 Task: Create a sub task Gather and Analyse Requirements for the task  Implement a new digital asset management (DAM) system for a company in the project AgileEdge , assign it to team member softage.5@softage.net and update the status of the sub task to  Off Track , set the priority of the sub task to High
Action: Mouse moved to (67, 467)
Screenshot: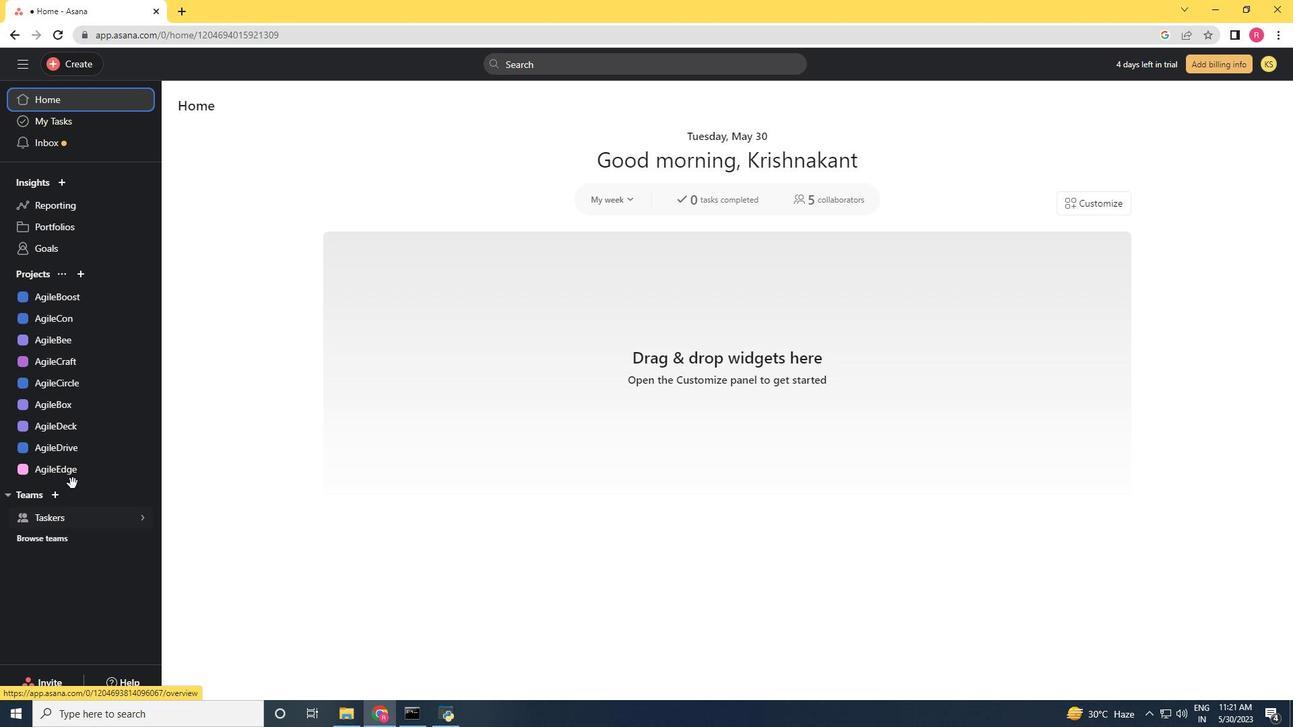 
Action: Mouse pressed left at (67, 467)
Screenshot: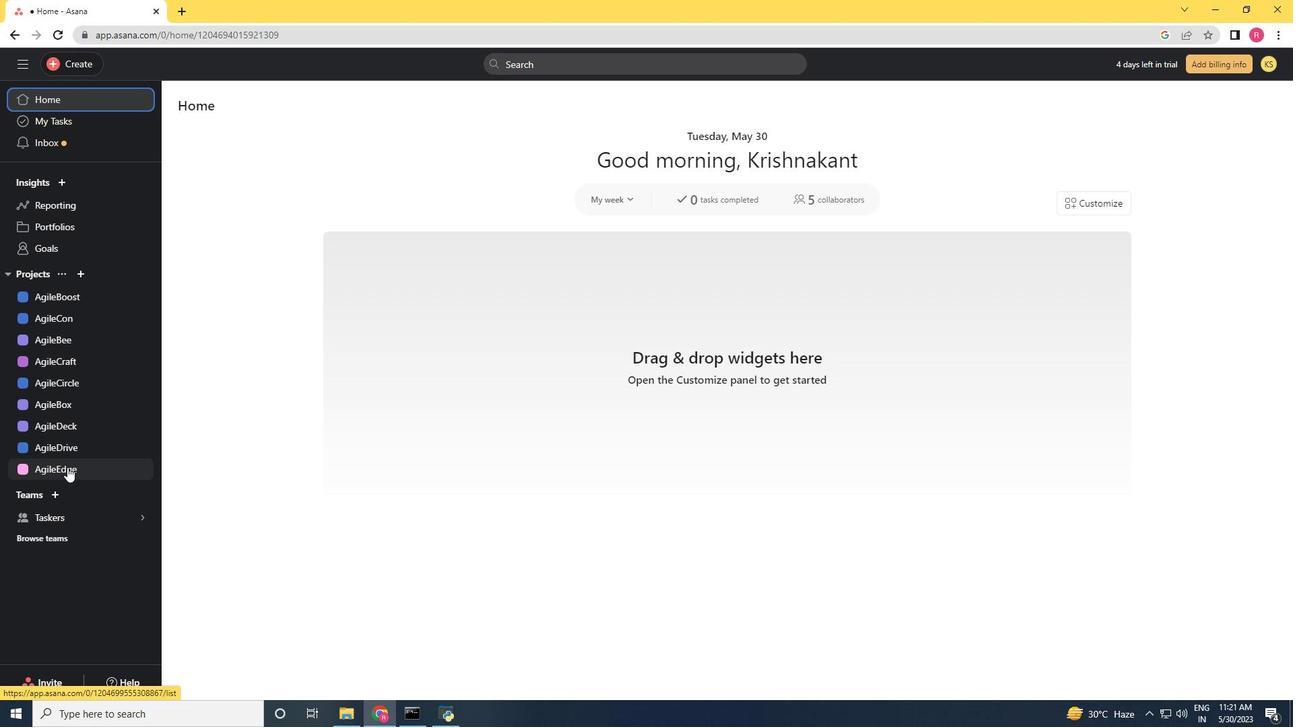 
Action: Mouse moved to (568, 296)
Screenshot: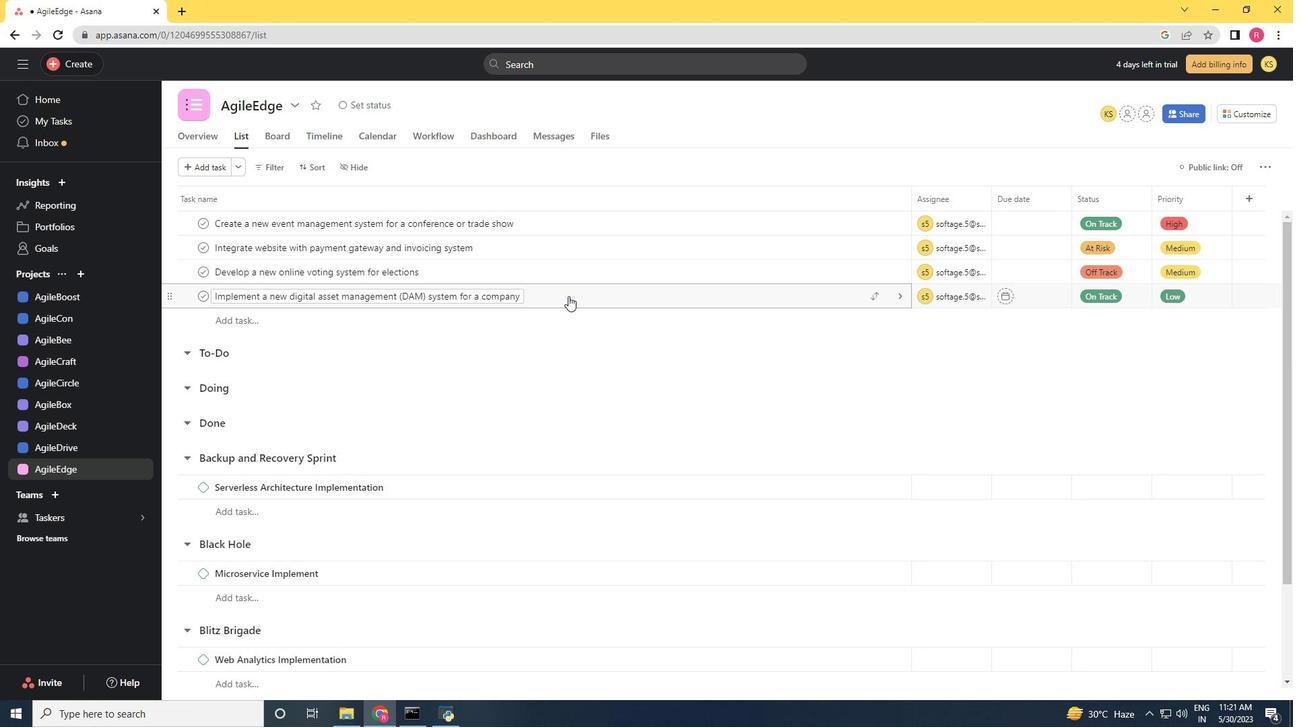 
Action: Mouse pressed left at (568, 296)
Screenshot: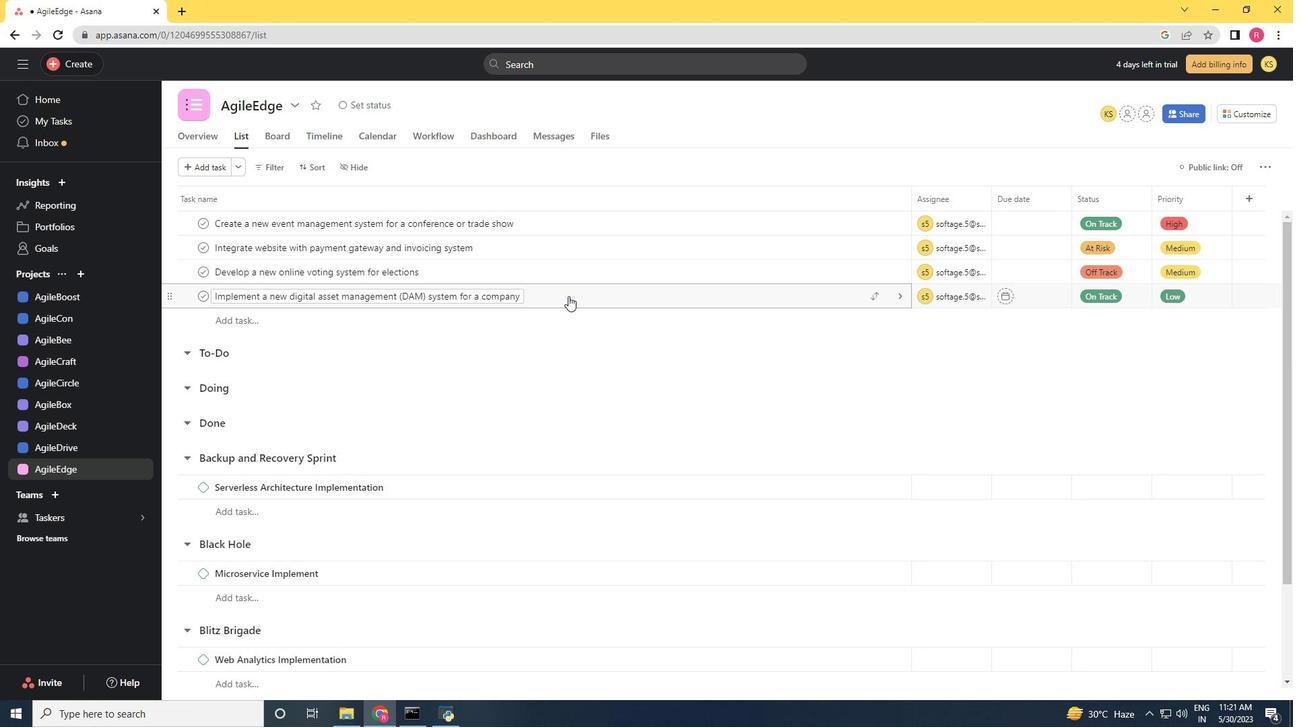 
Action: Mouse moved to (990, 416)
Screenshot: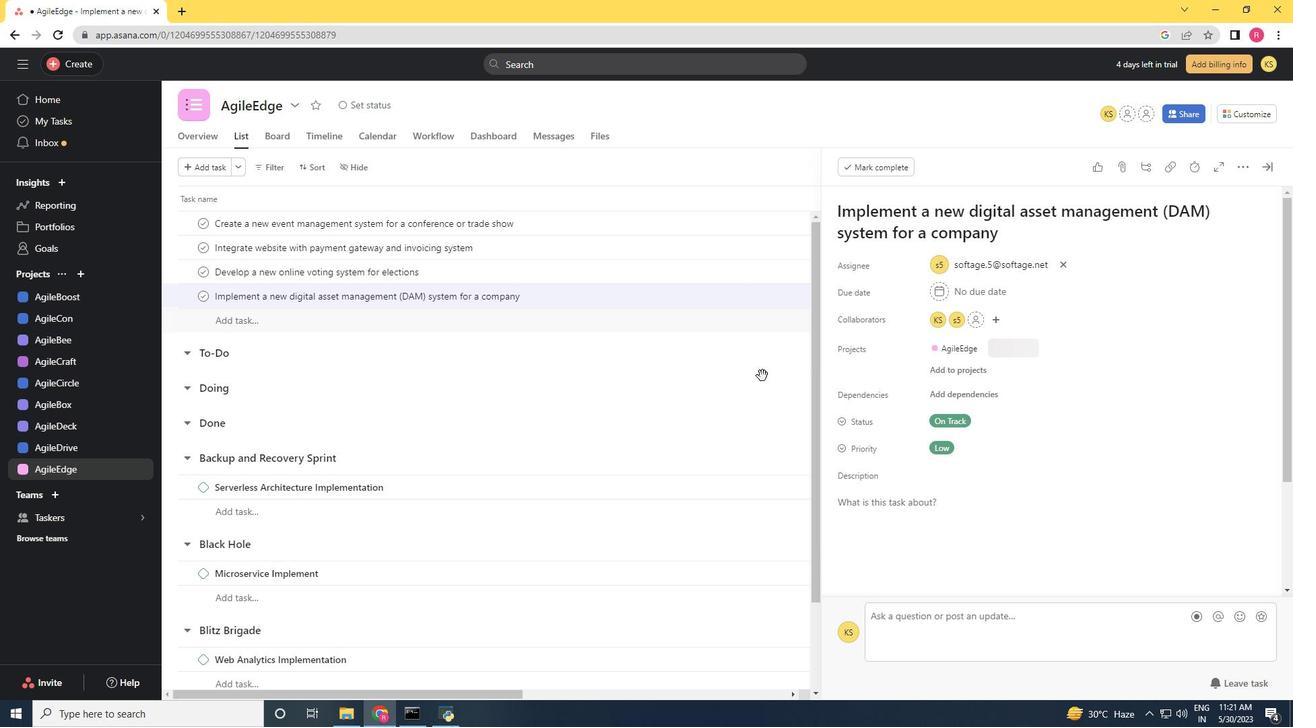 
Action: Mouse scrolled (990, 416) with delta (0, 0)
Screenshot: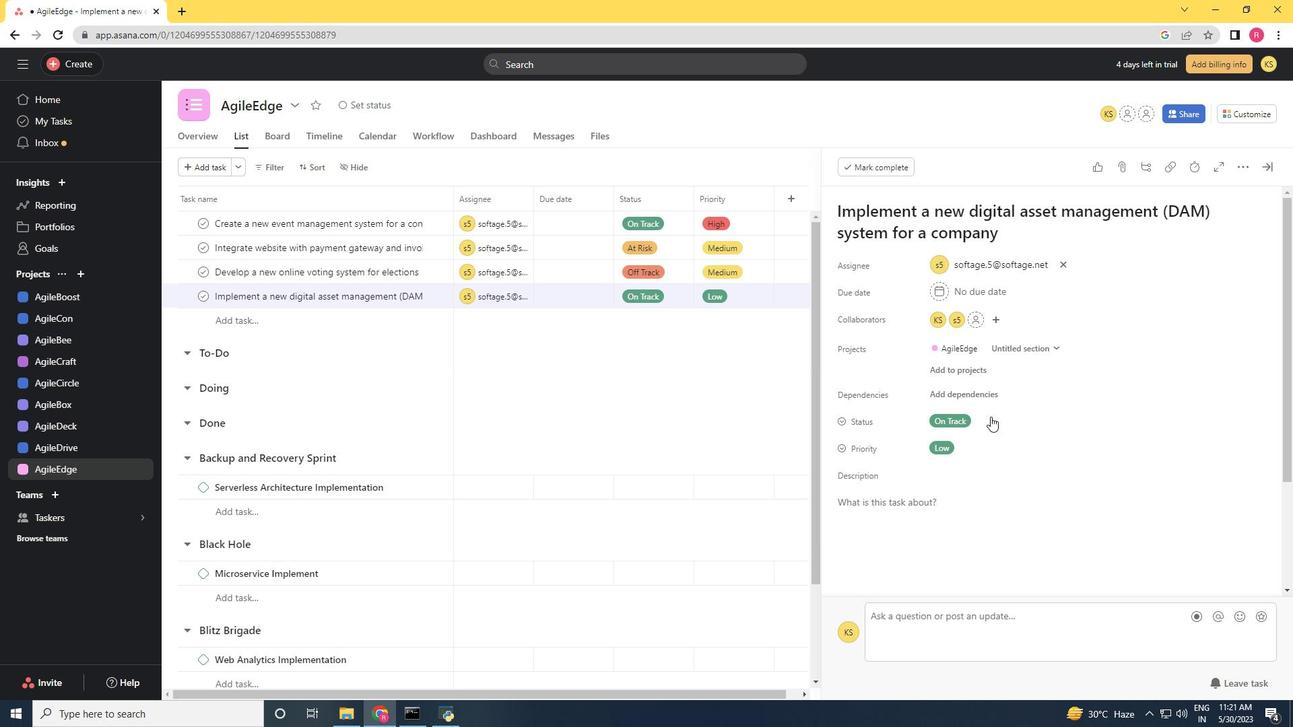 
Action: Mouse scrolled (990, 416) with delta (0, 0)
Screenshot: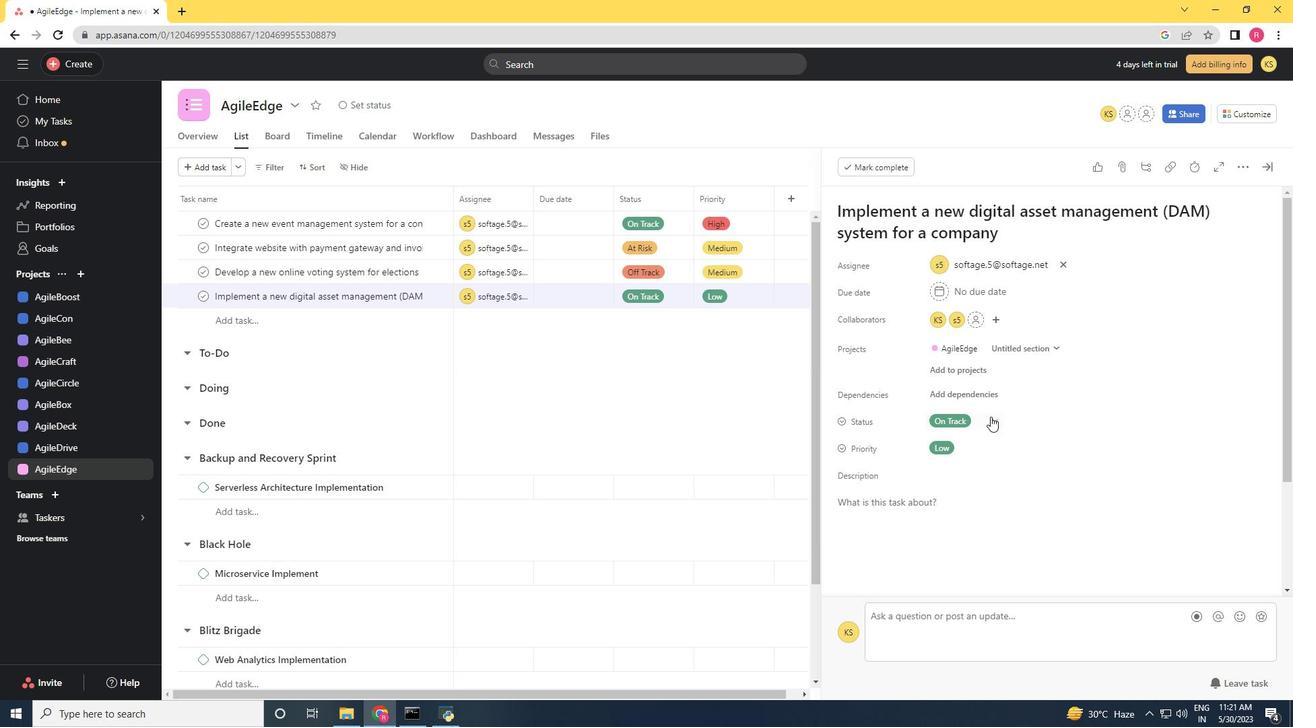 
Action: Mouse scrolled (990, 416) with delta (0, 0)
Screenshot: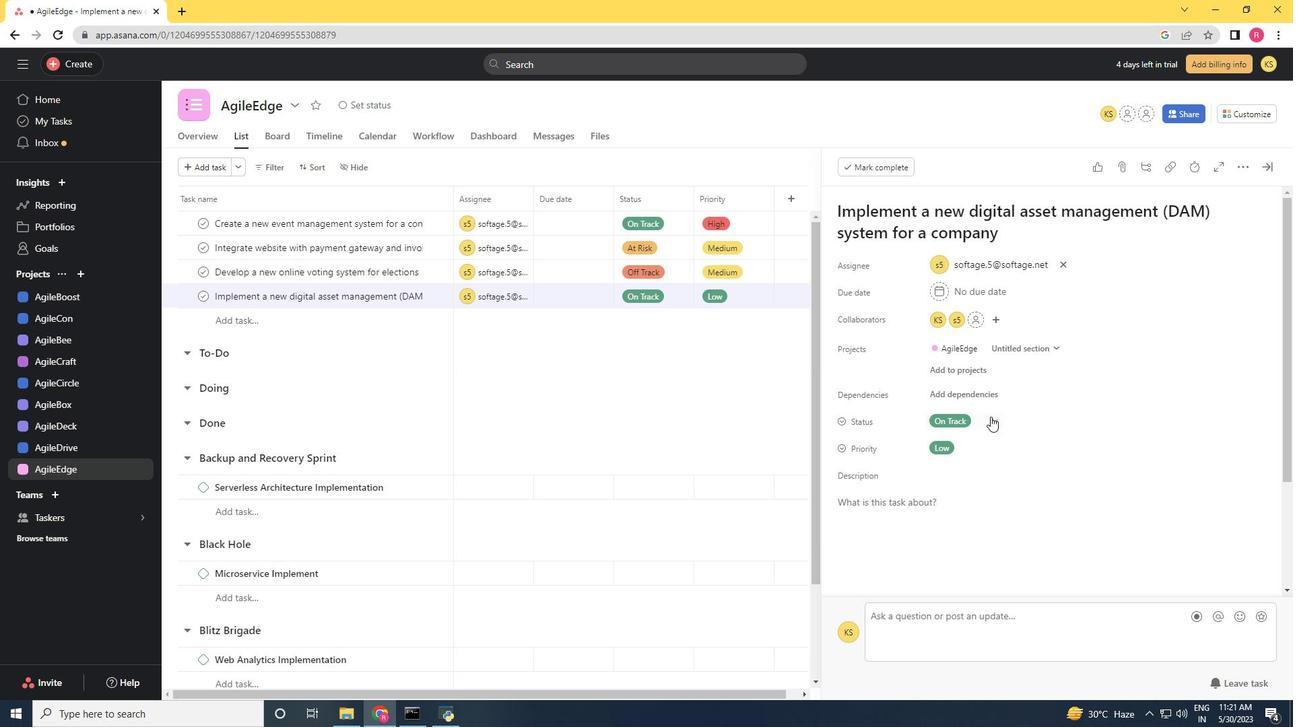 
Action: Mouse scrolled (990, 416) with delta (0, 0)
Screenshot: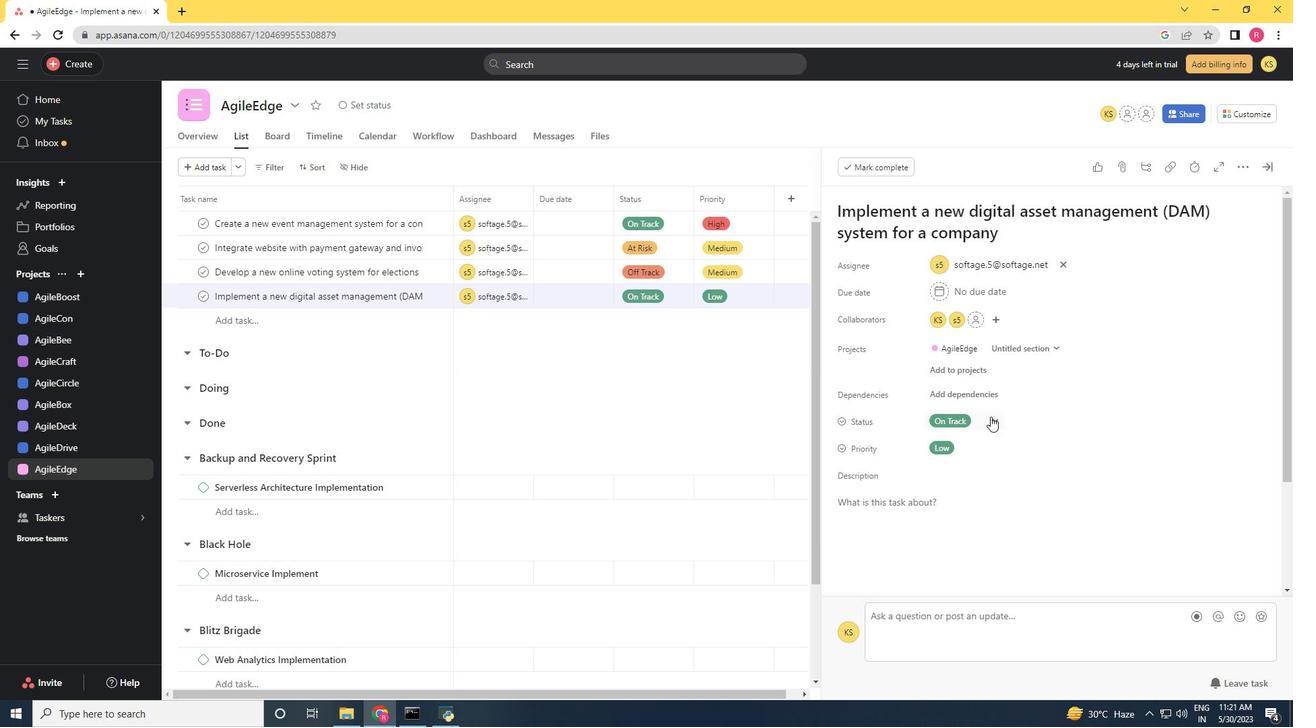 
Action: Mouse moved to (878, 485)
Screenshot: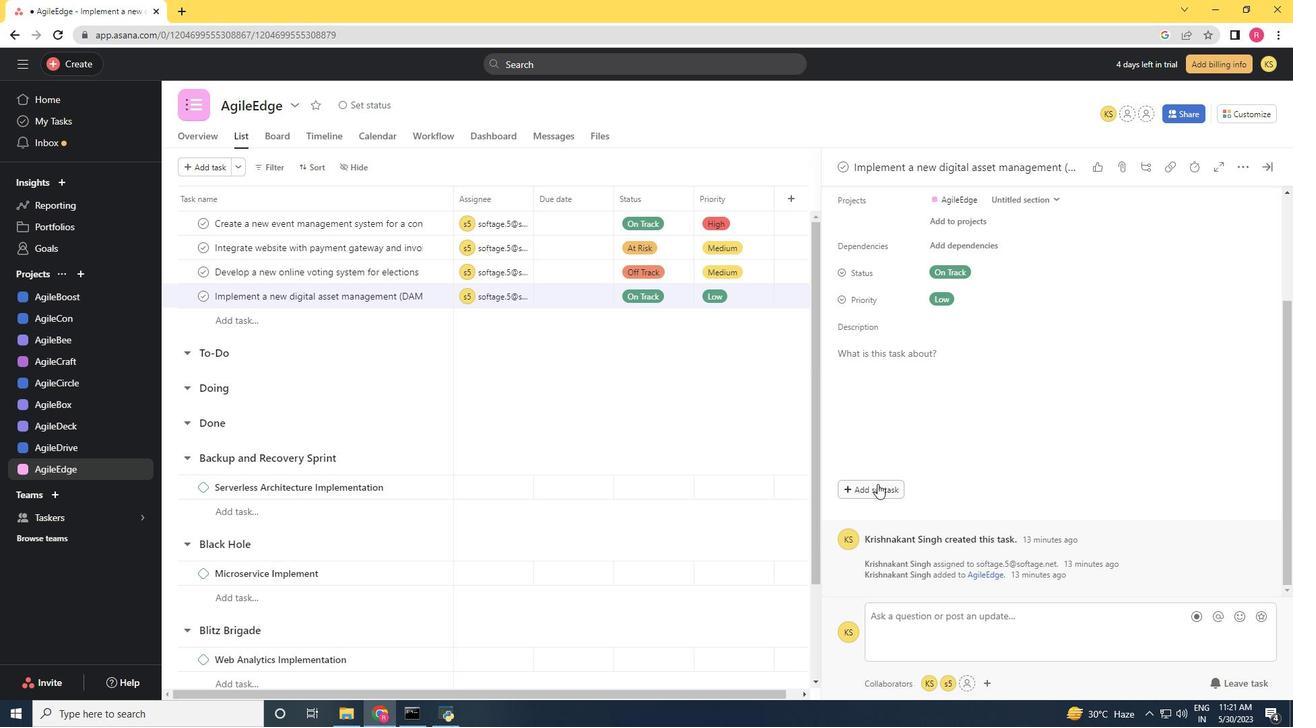 
Action: Mouse pressed left at (878, 485)
Screenshot: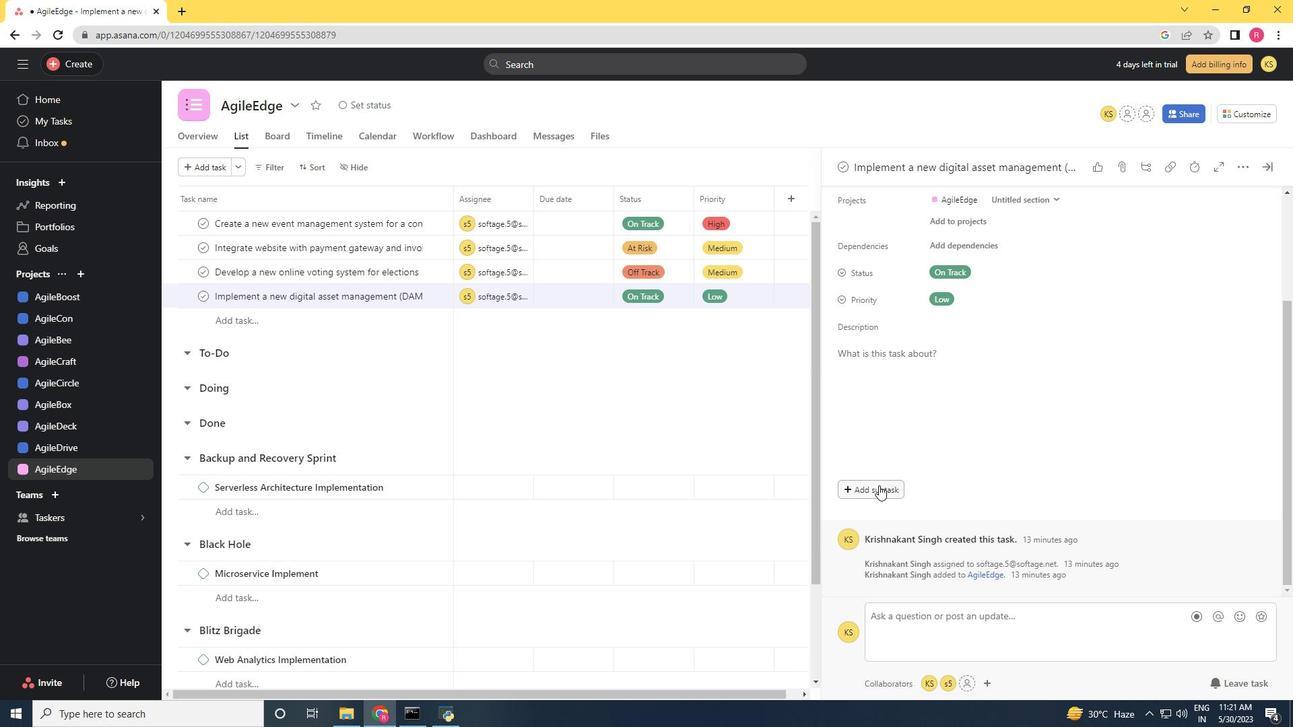 
Action: Key pressed <Key.shift><Key.shift><Key.shift><Key.shift><Key.shift><Key.shift>Gather<Key.space>and<Key.space><Key.shift>Analyse<Key.space><Key.shift>Req<Key.backspace>quirements<Key.space>
Screenshot: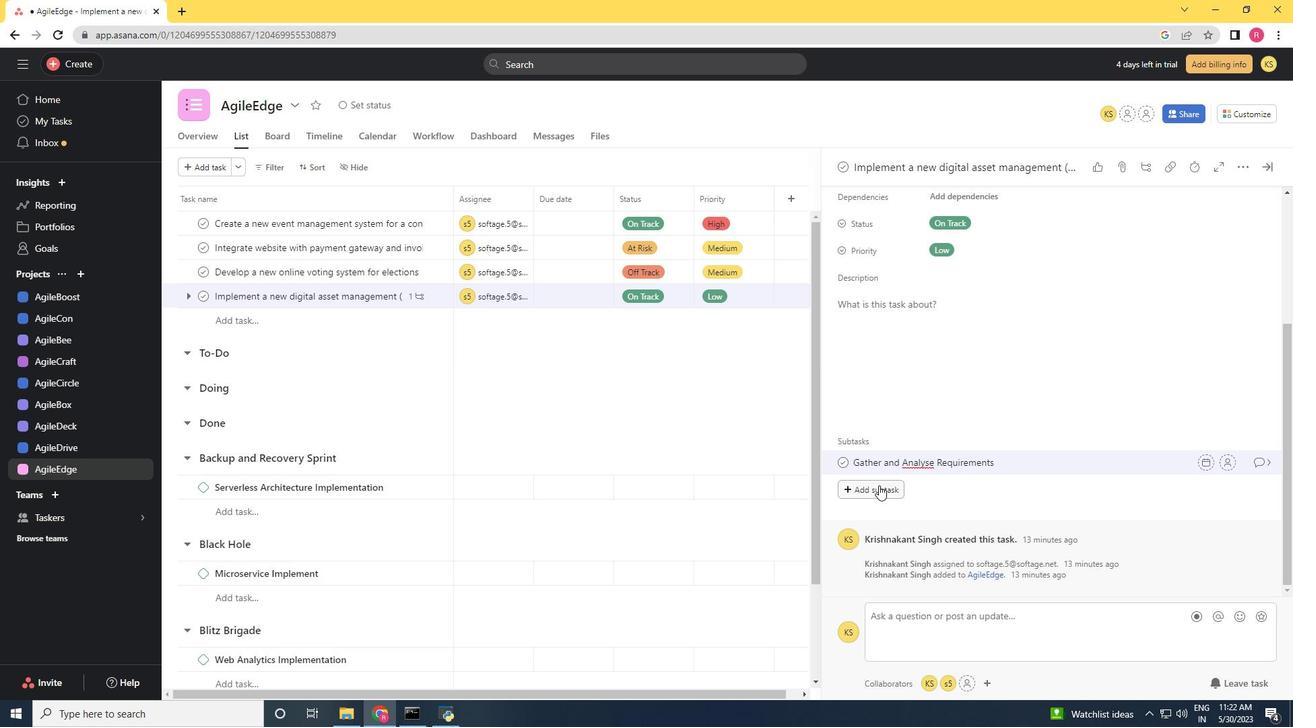 
Action: Mouse moved to (1230, 466)
Screenshot: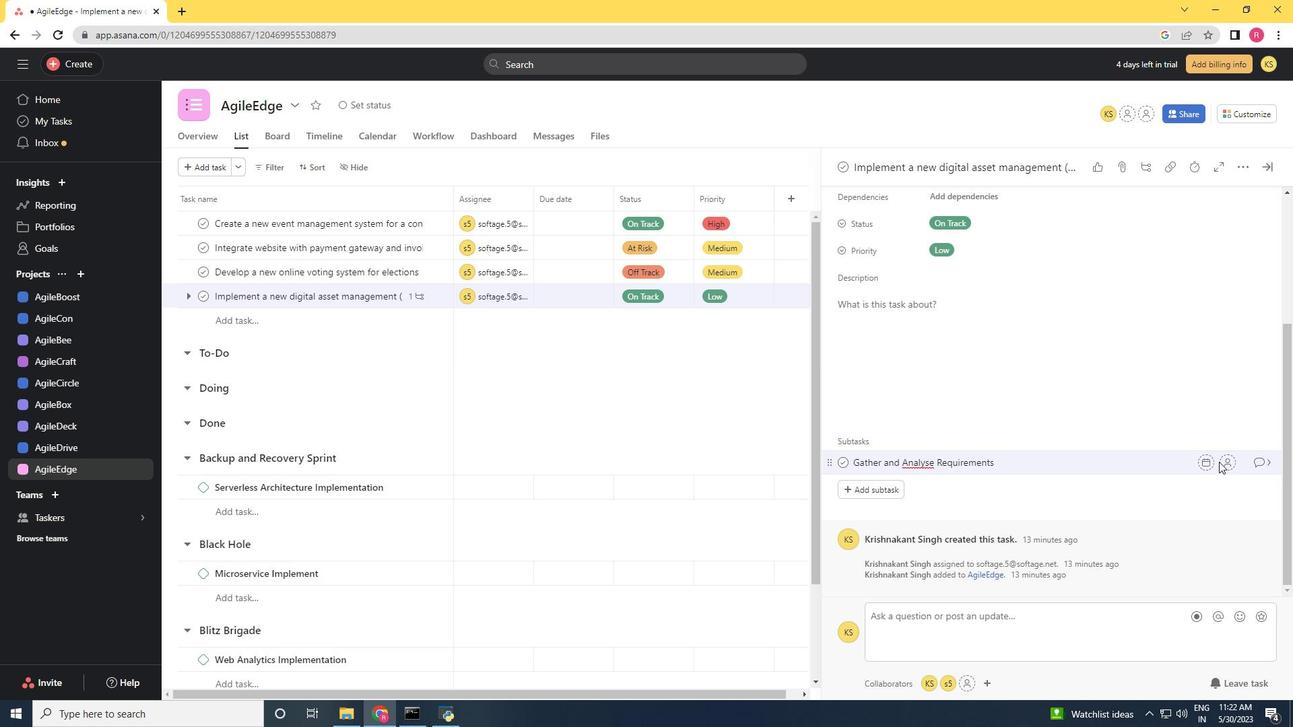 
Action: Mouse pressed left at (1230, 466)
Screenshot: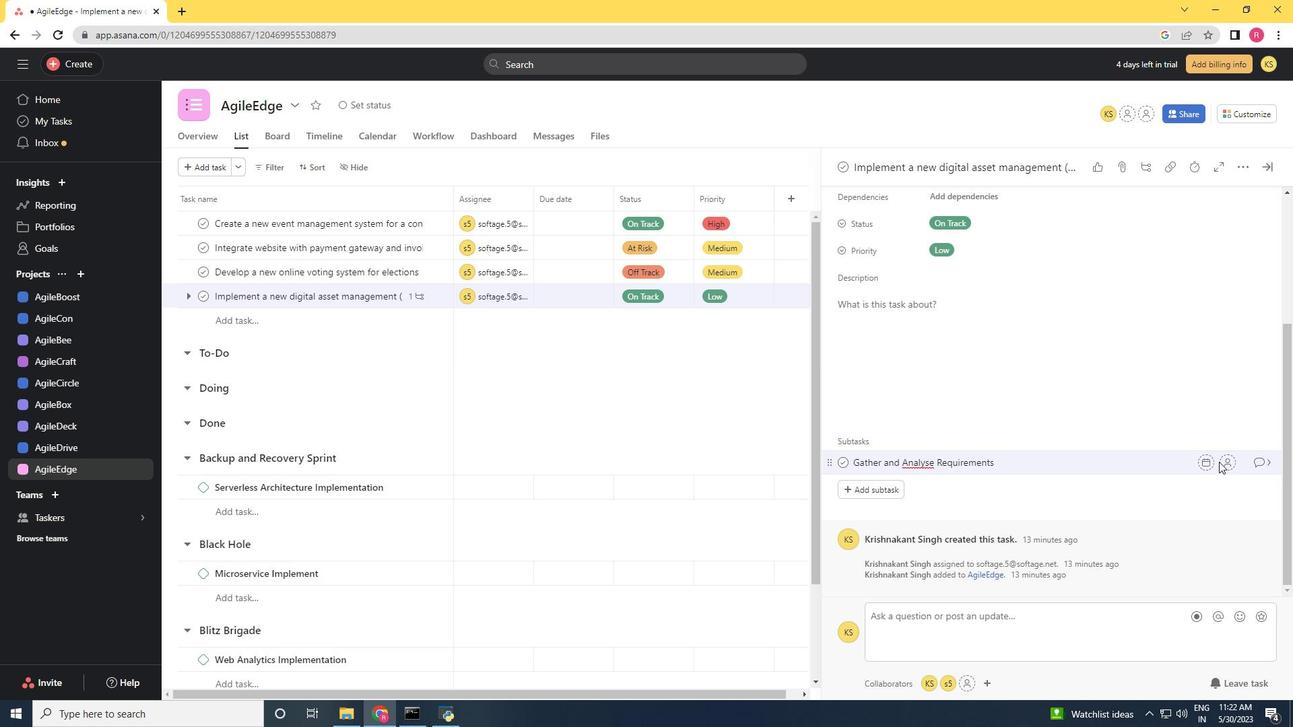 
Action: Mouse moved to (1230, 466)
Screenshot: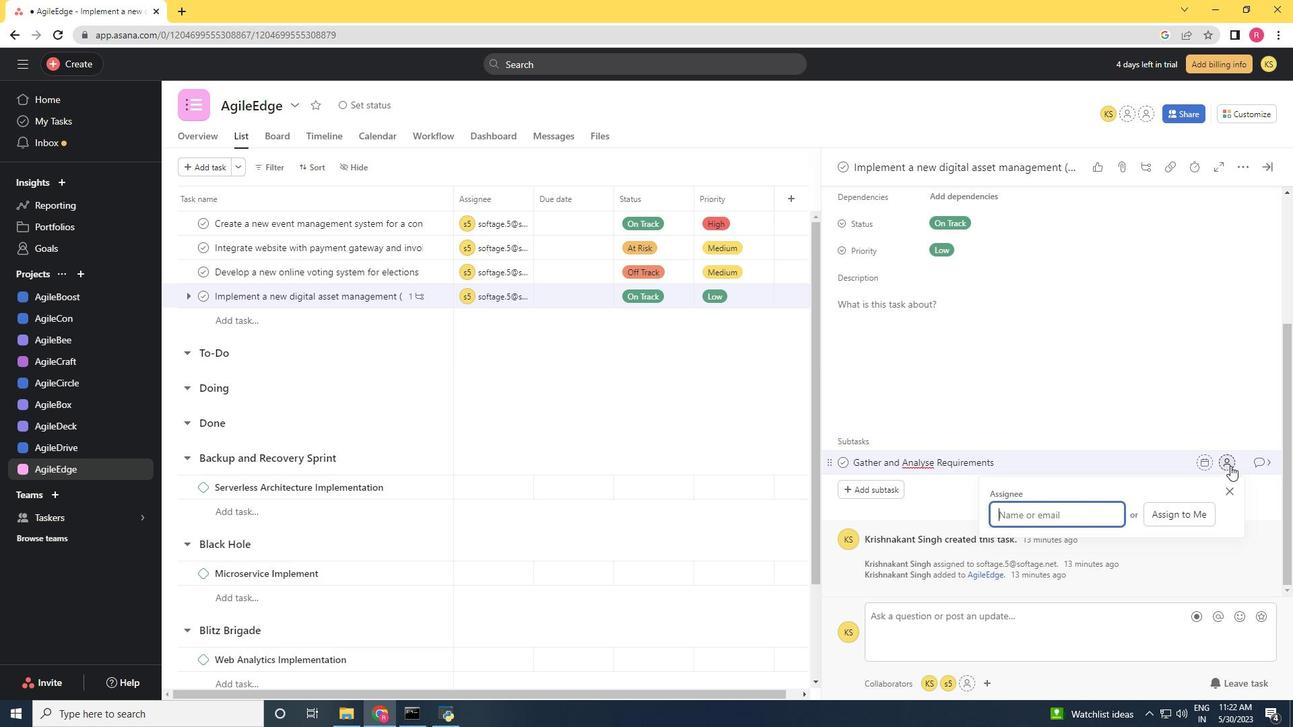 
Action: Key pressed softage.5<Key.shift>@softage.net
Screenshot: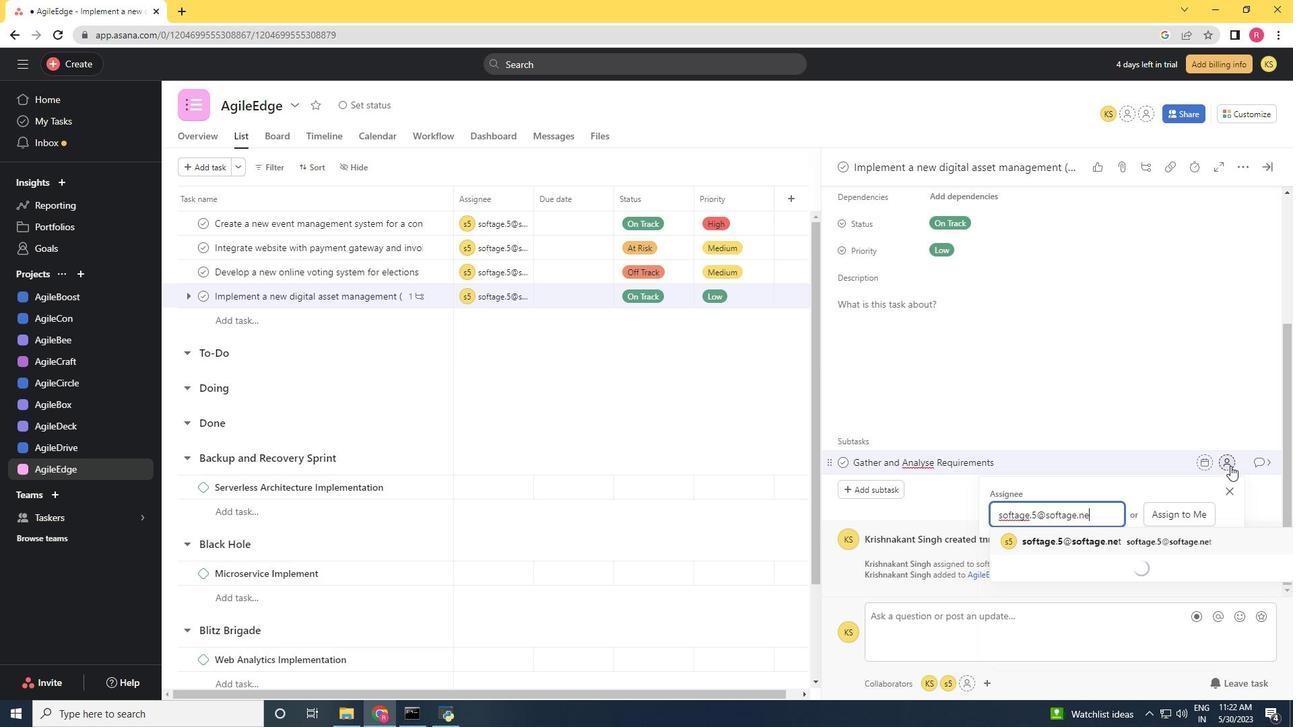 
Action: Mouse moved to (1085, 539)
Screenshot: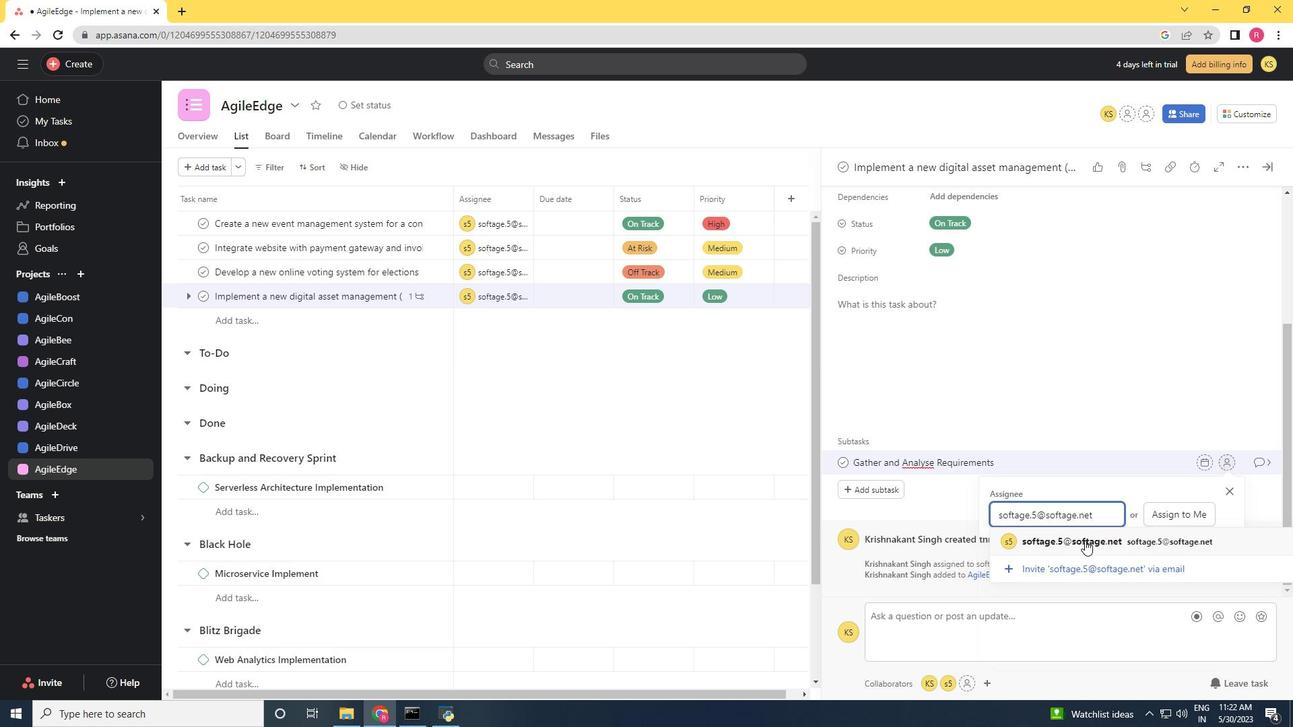 
Action: Mouse pressed left at (1085, 539)
Screenshot: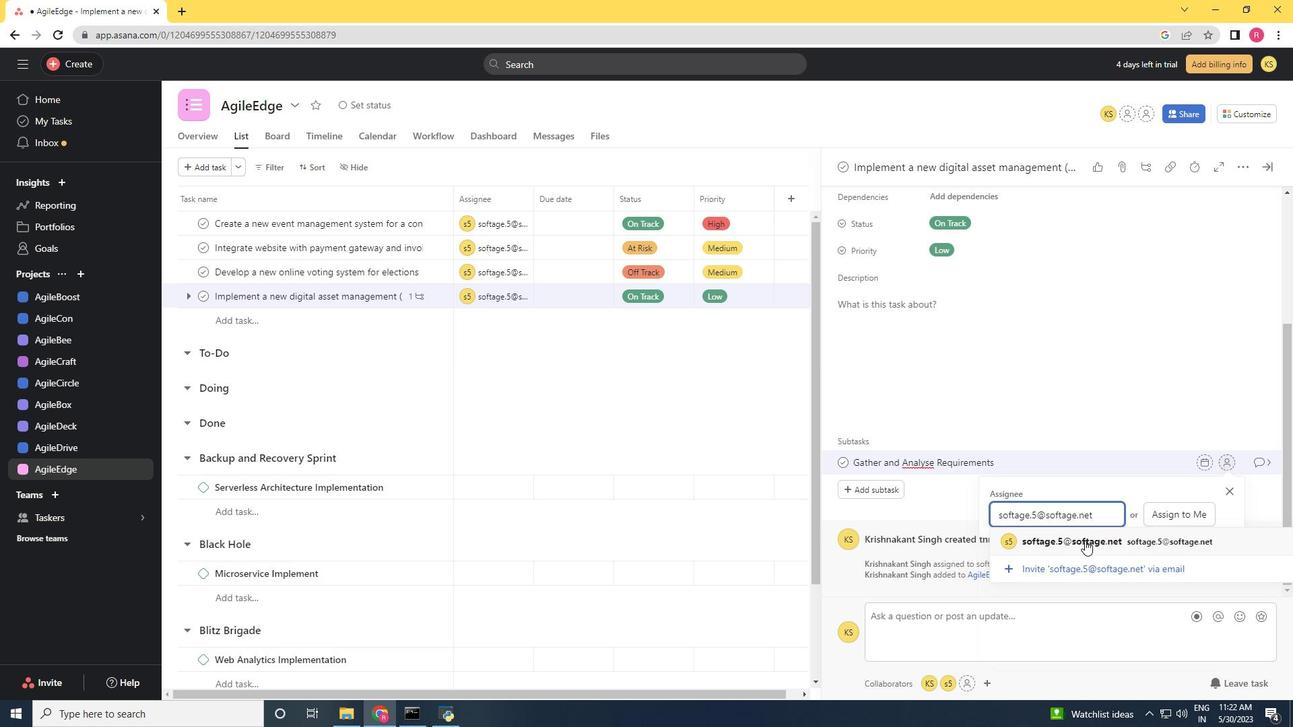 
Action: Mouse moved to (1260, 458)
Screenshot: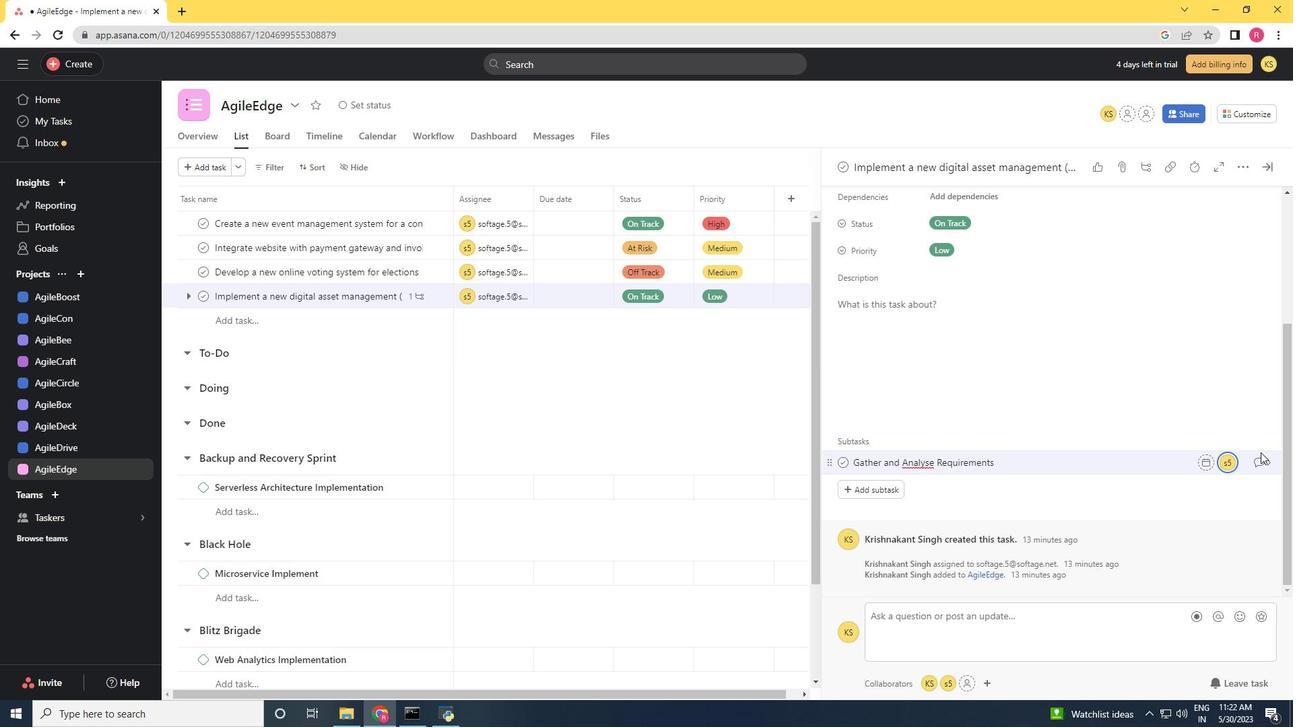 
Action: Mouse pressed left at (1260, 458)
Screenshot: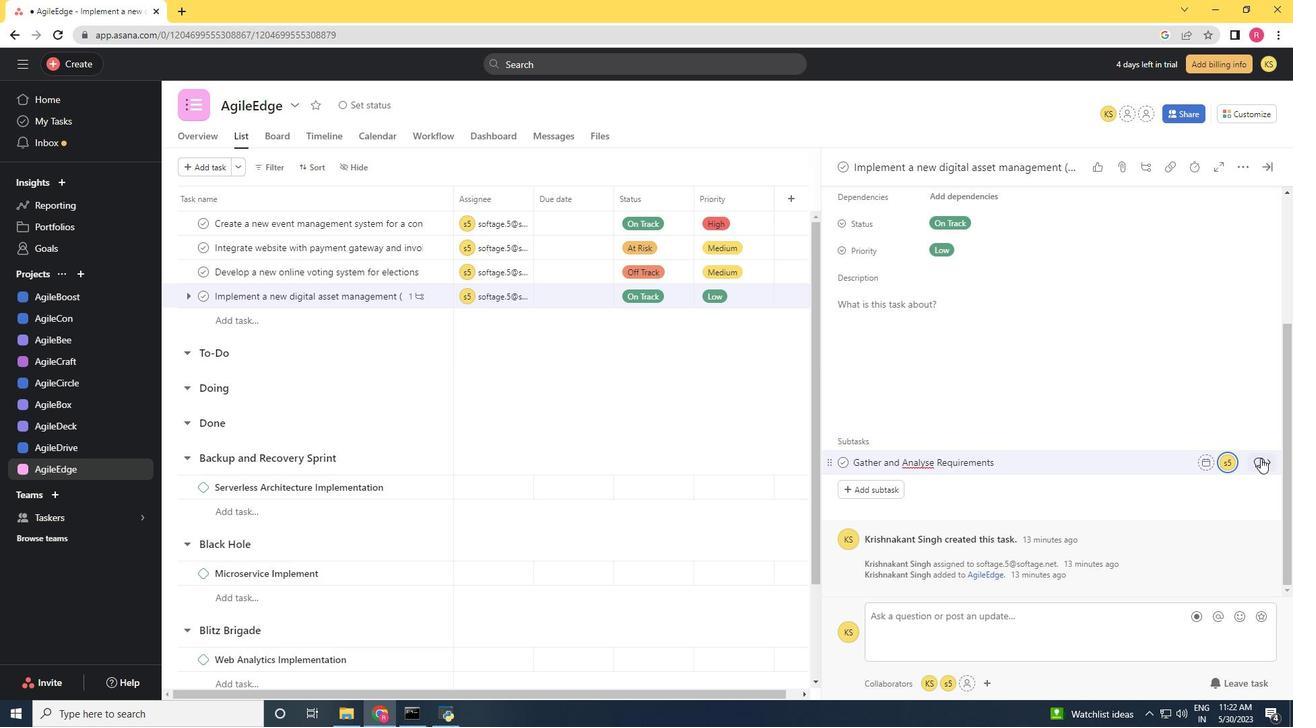 
Action: Mouse moved to (905, 383)
Screenshot: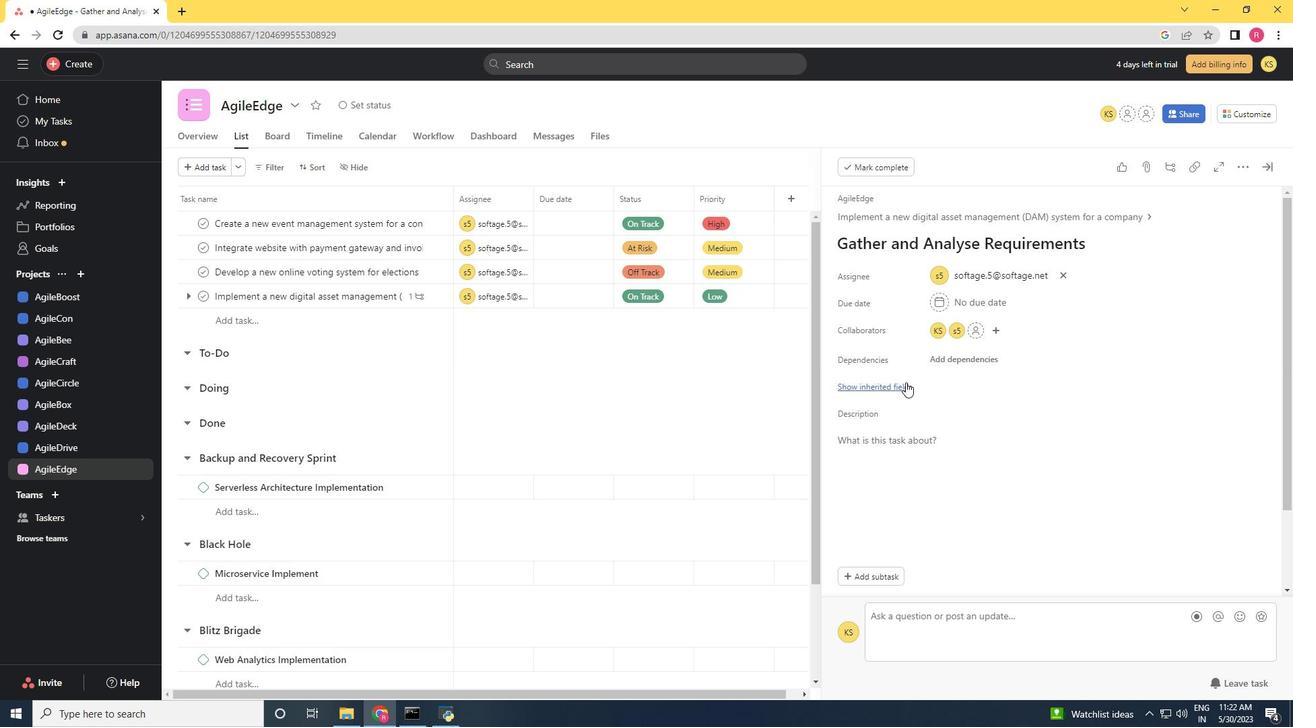 
Action: Mouse pressed left at (905, 383)
Screenshot: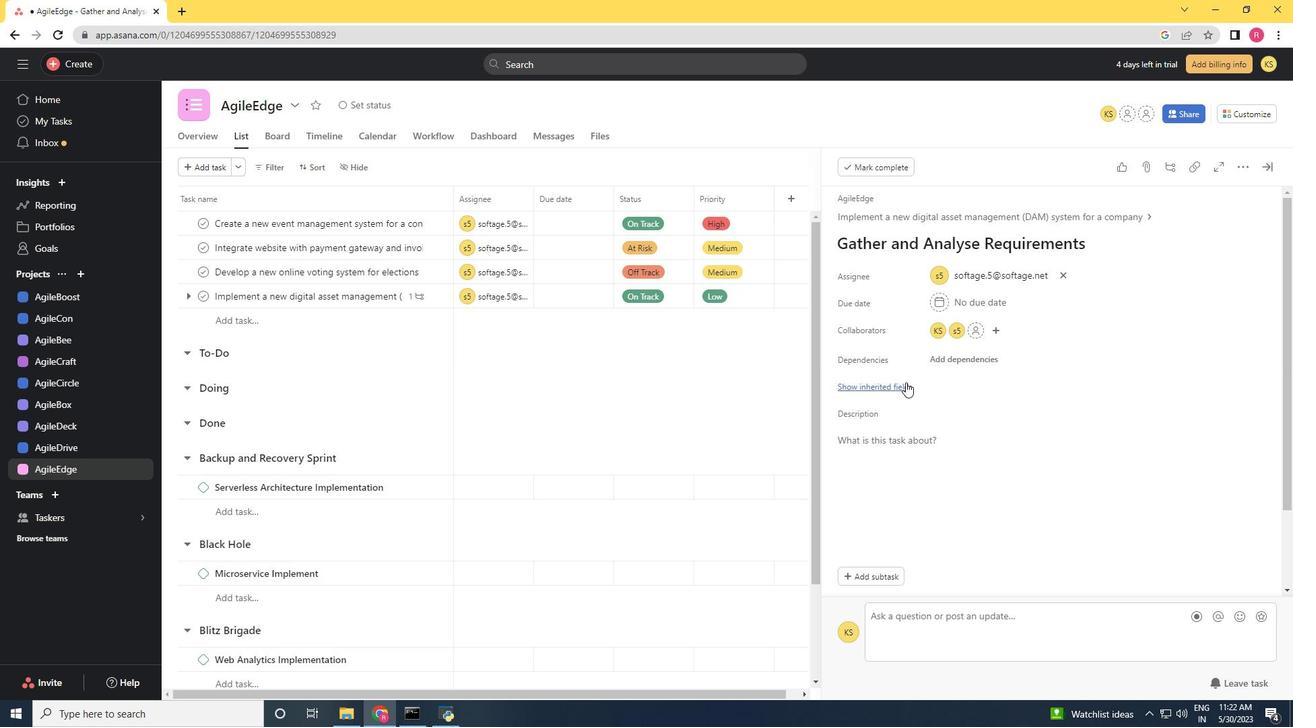 
Action: Mouse moved to (942, 416)
Screenshot: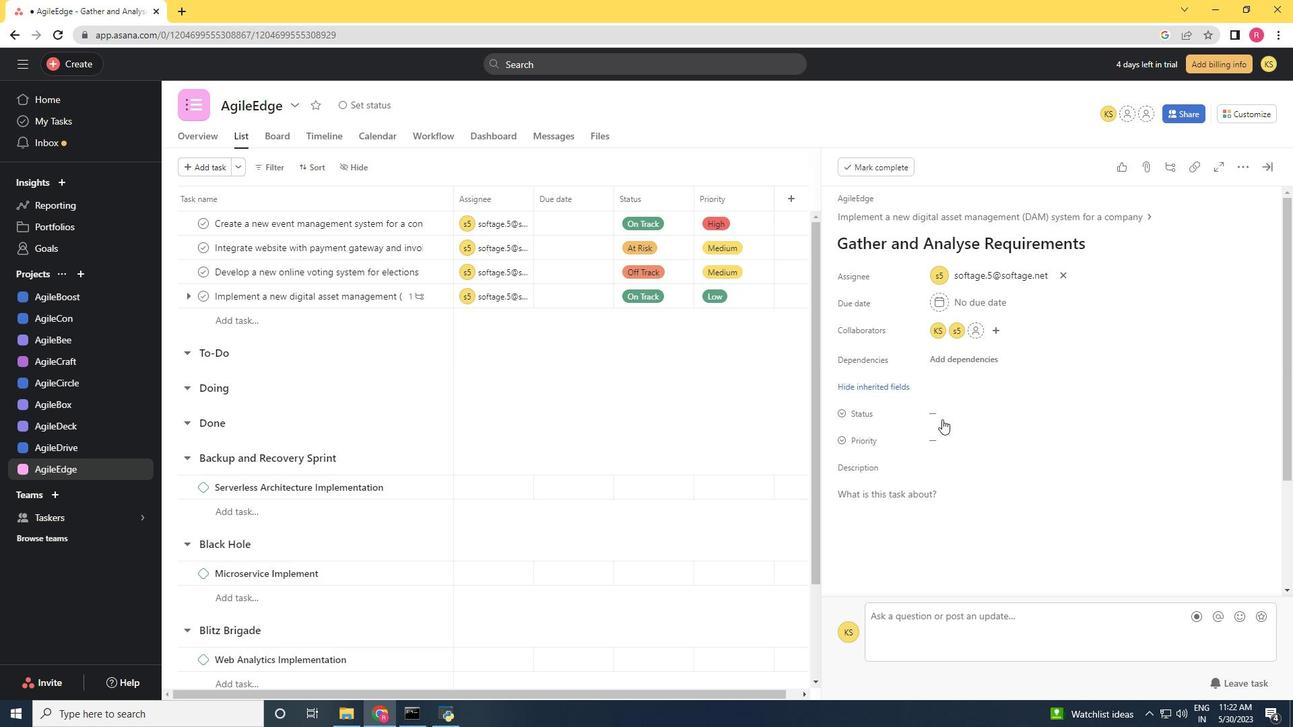 
Action: Mouse pressed left at (942, 416)
Screenshot: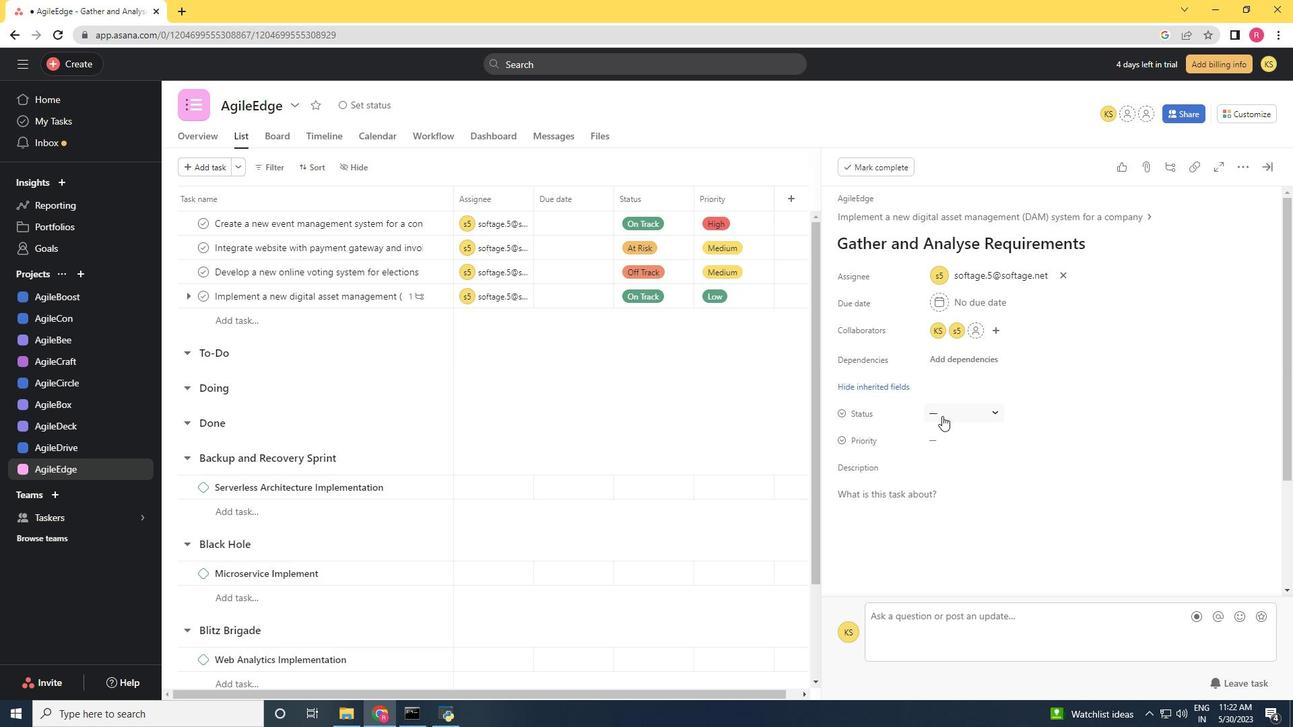 
Action: Mouse scrolled (942, 415) with delta (0, 0)
Screenshot: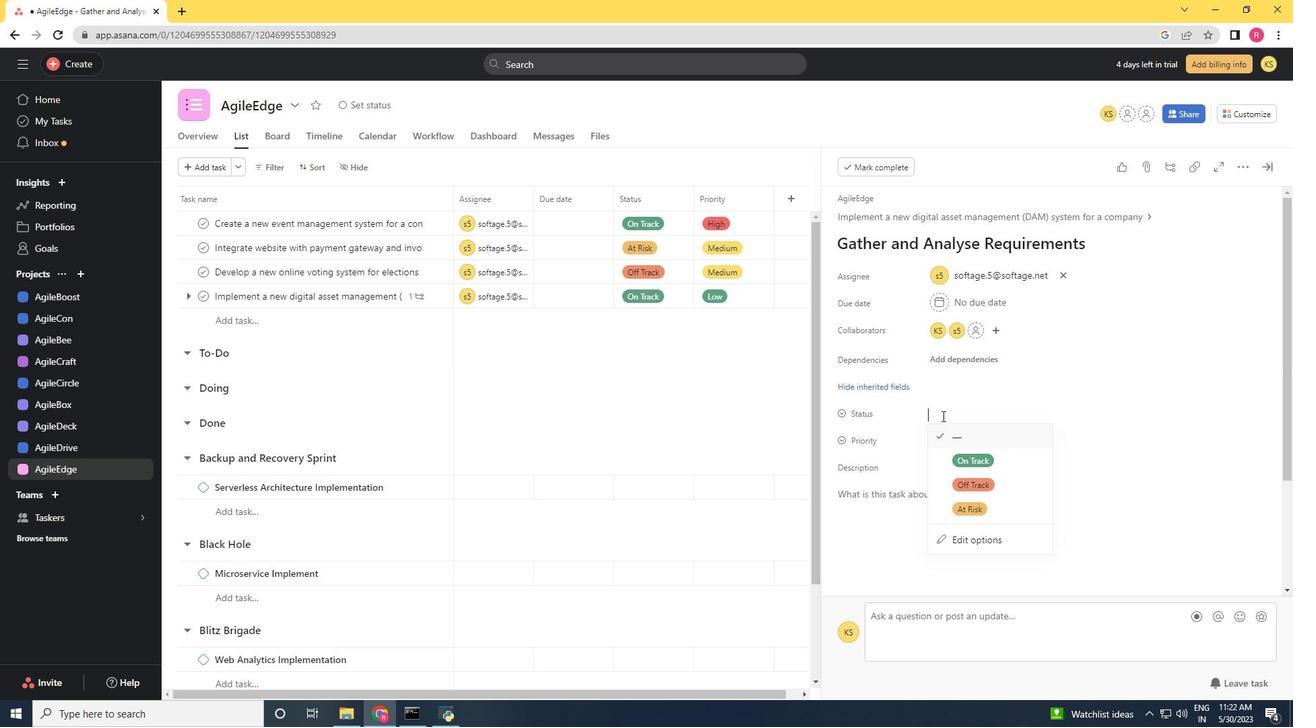 
Action: Mouse scrolled (942, 415) with delta (0, 0)
Screenshot: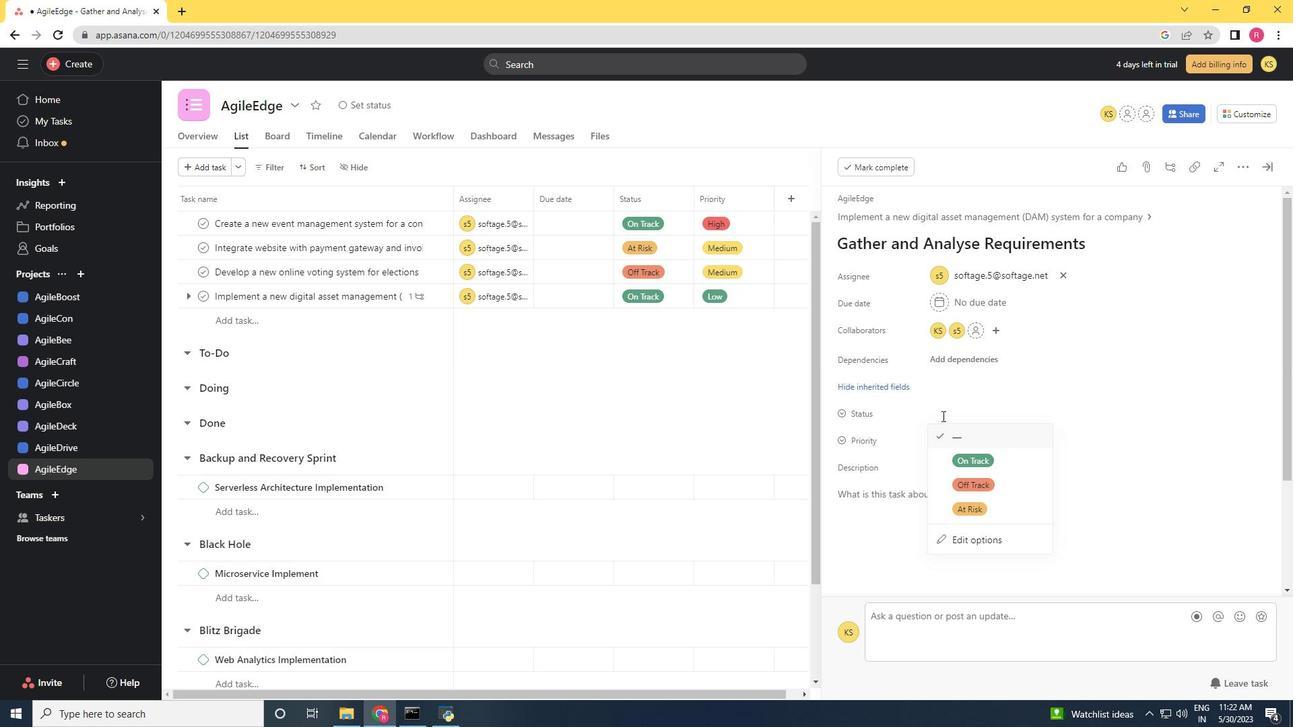 
Action: Mouse moved to (971, 483)
Screenshot: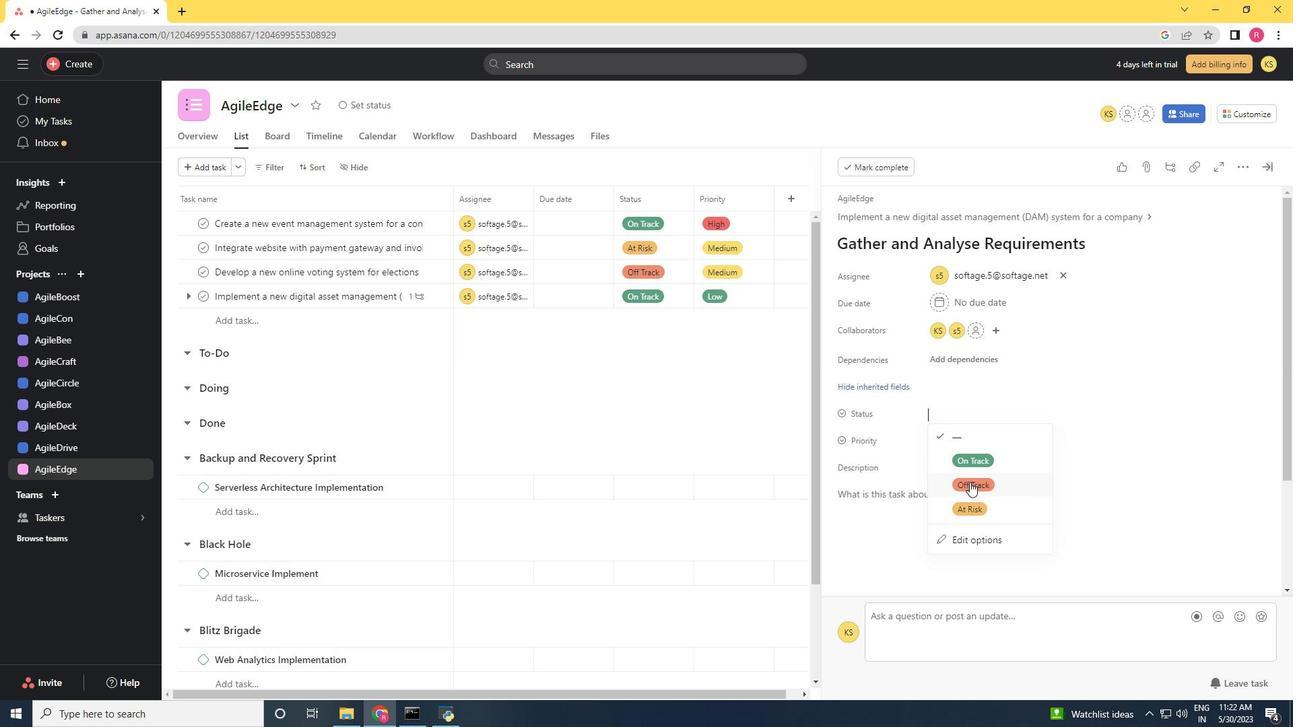 
Action: Mouse pressed left at (971, 483)
Screenshot: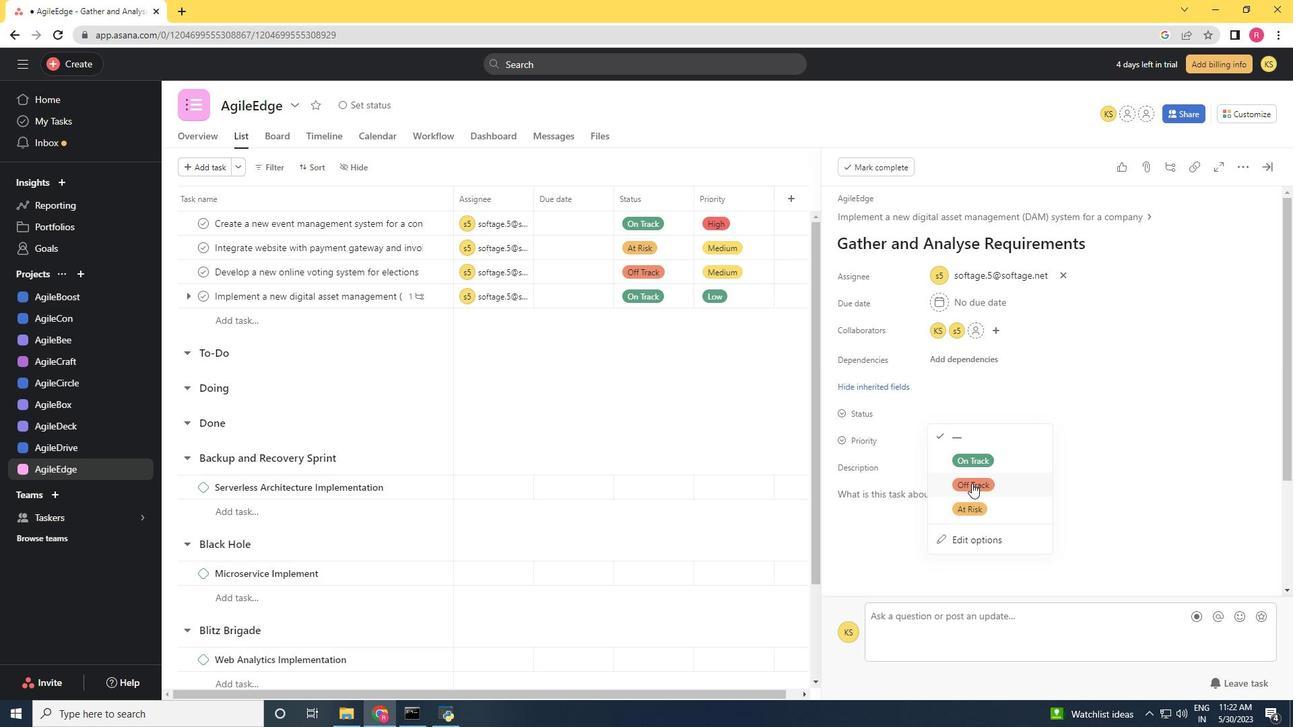 
Action: Mouse moved to (935, 440)
Screenshot: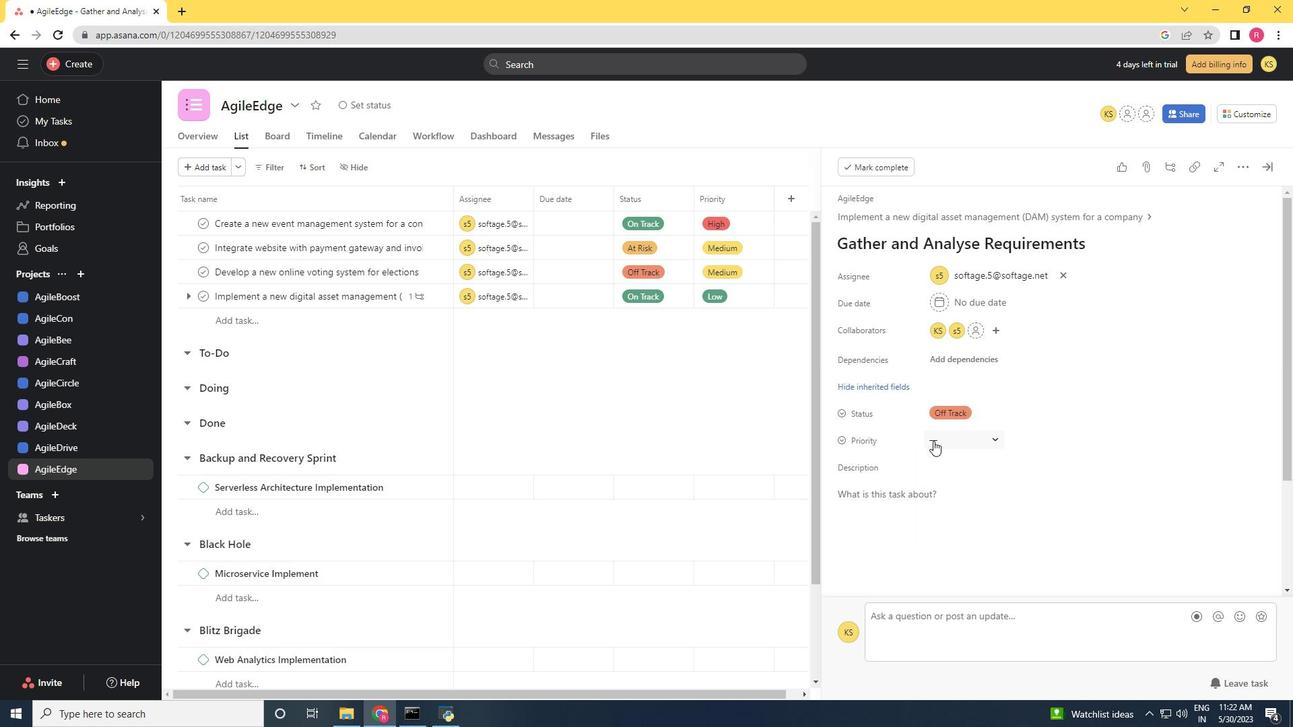 
Action: Mouse pressed left at (935, 440)
Screenshot: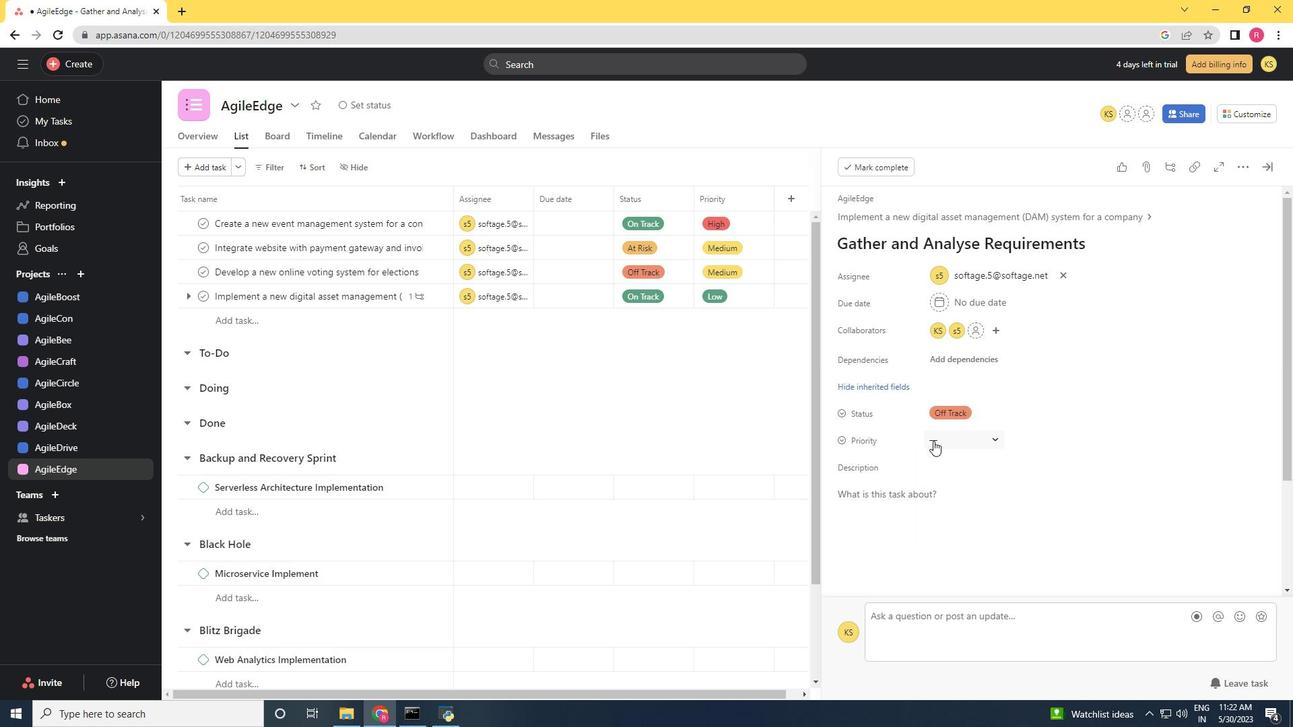 
Action: Mouse moved to (986, 491)
Screenshot: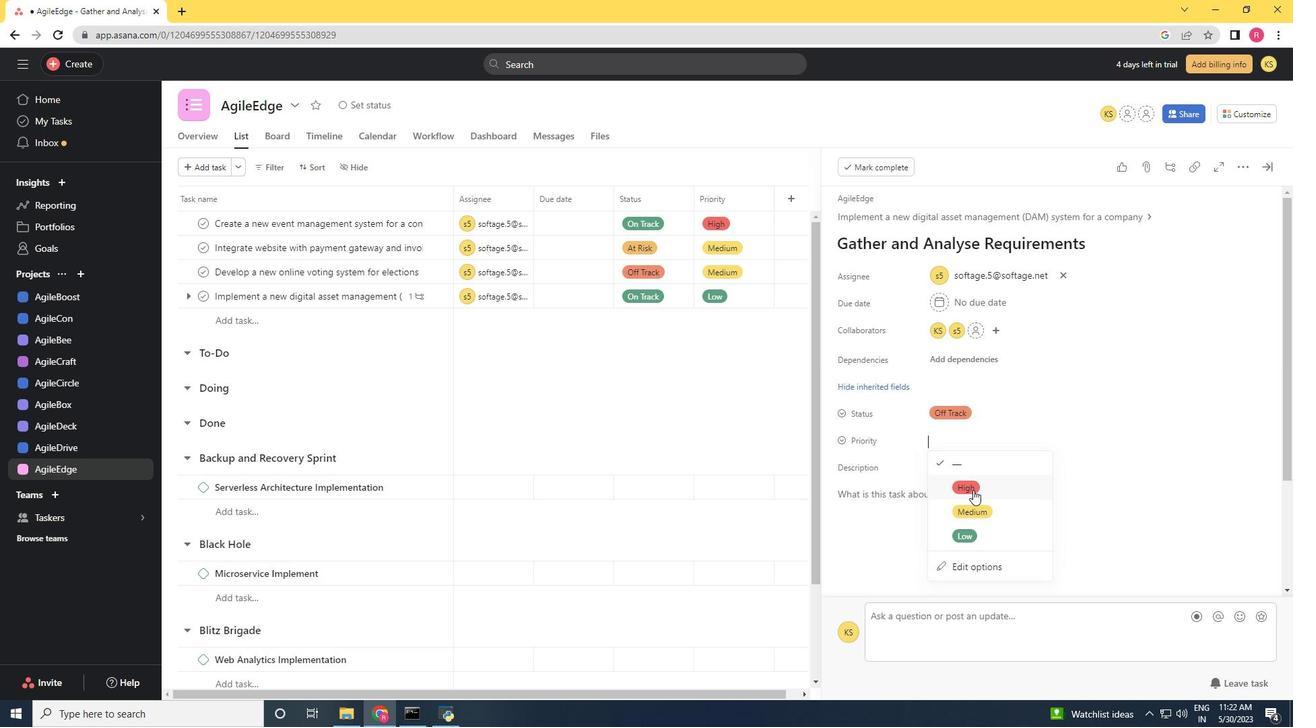 
Action: Mouse pressed left at (986, 491)
Screenshot: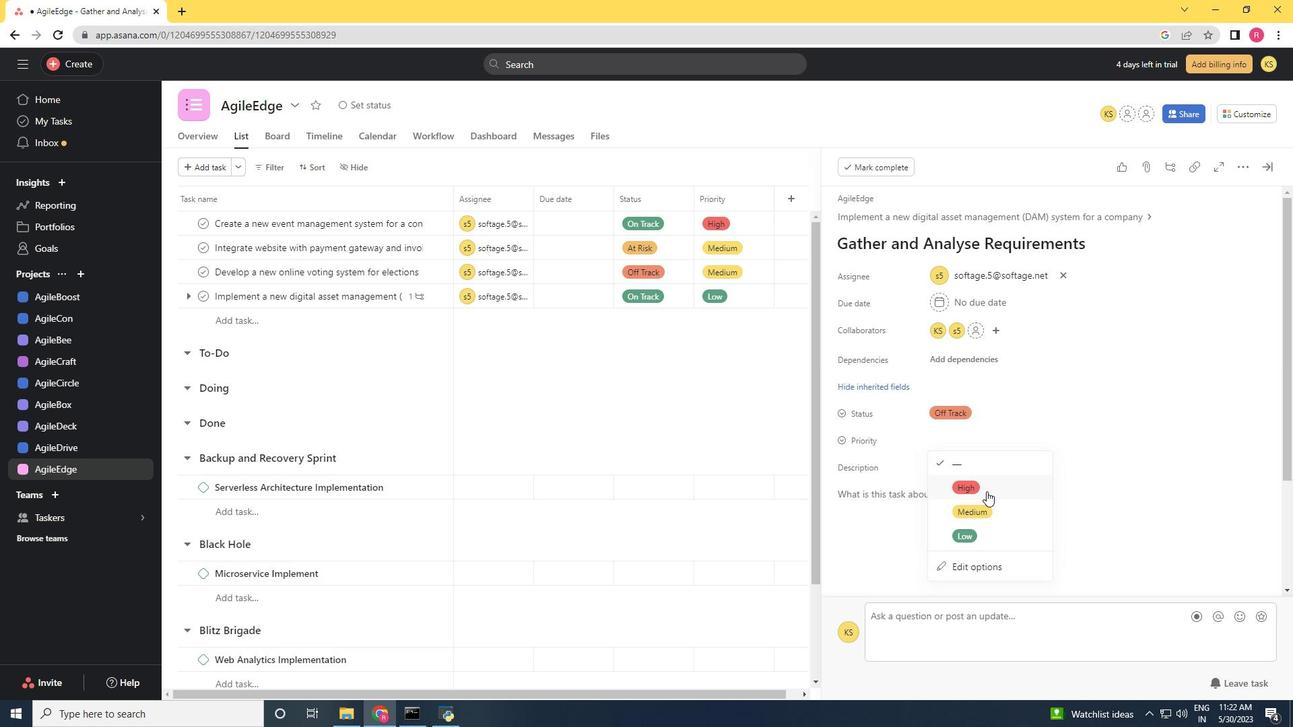 
Action: Mouse moved to (1025, 424)
Screenshot: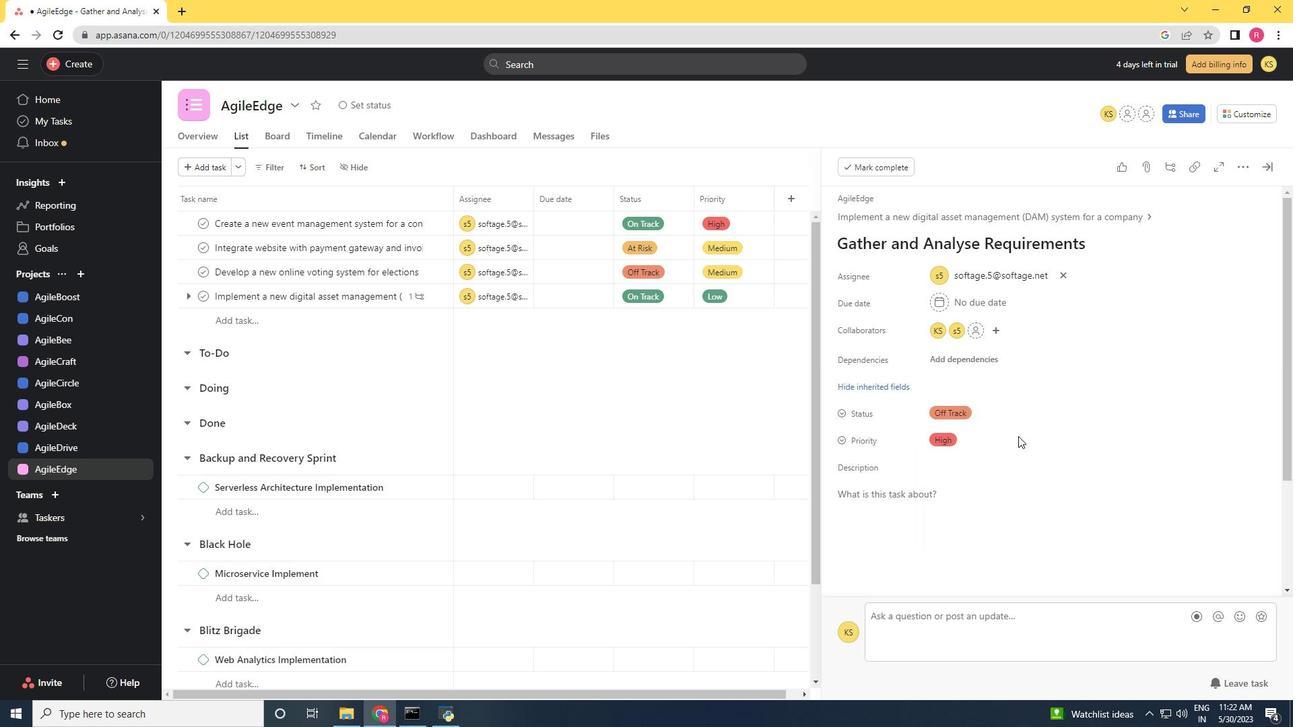 
